 Task: Set the type to "single select" with the option "info" for a new repository property in the organization "Mark56771".
Action: Mouse moved to (1173, 94)
Screenshot: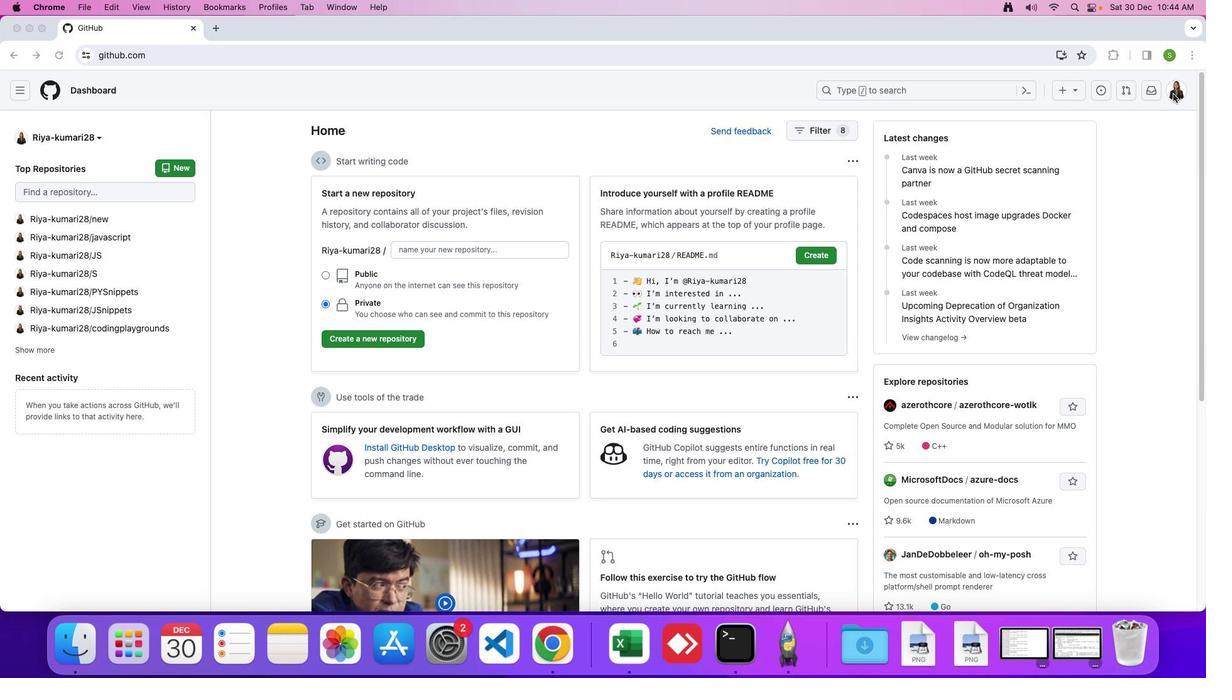 
Action: Mouse pressed left at (1173, 94)
Screenshot: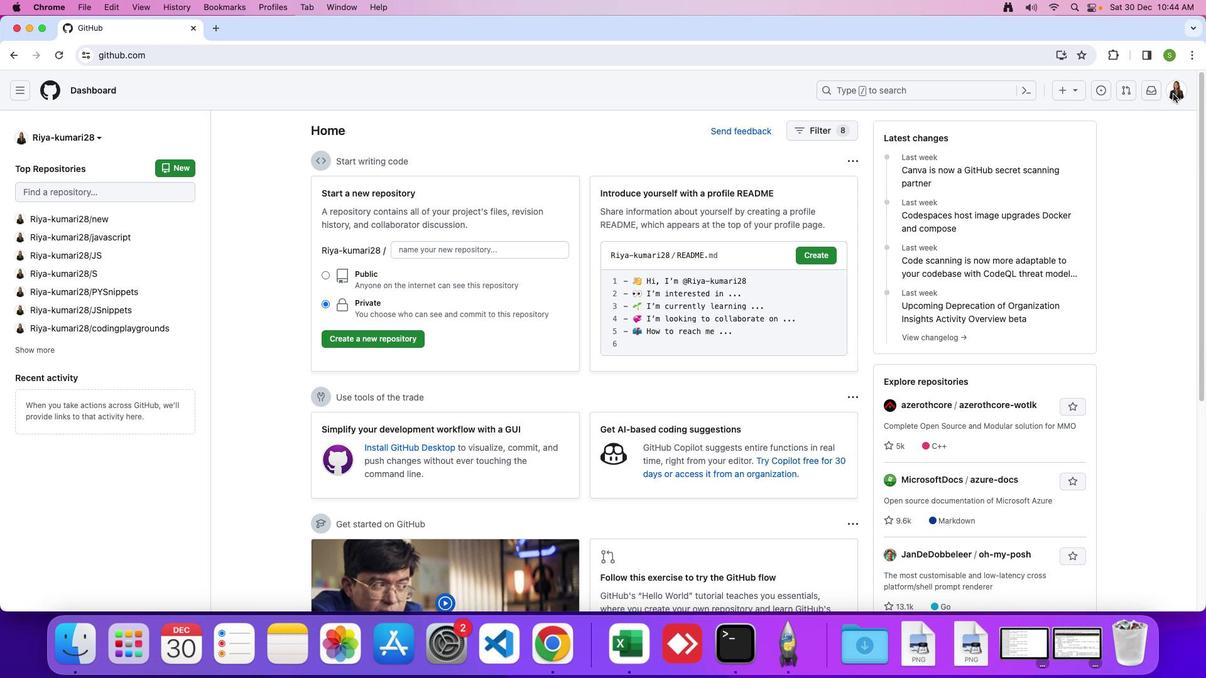 
Action: Mouse moved to (1176, 90)
Screenshot: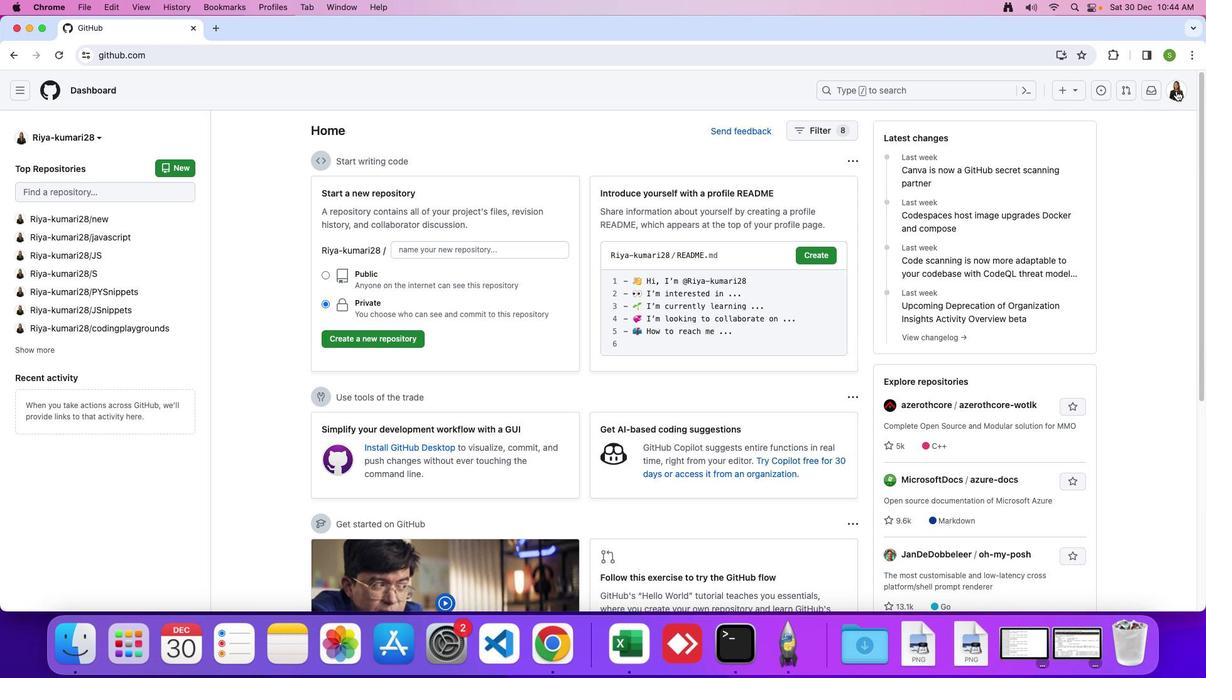
Action: Mouse pressed left at (1176, 90)
Screenshot: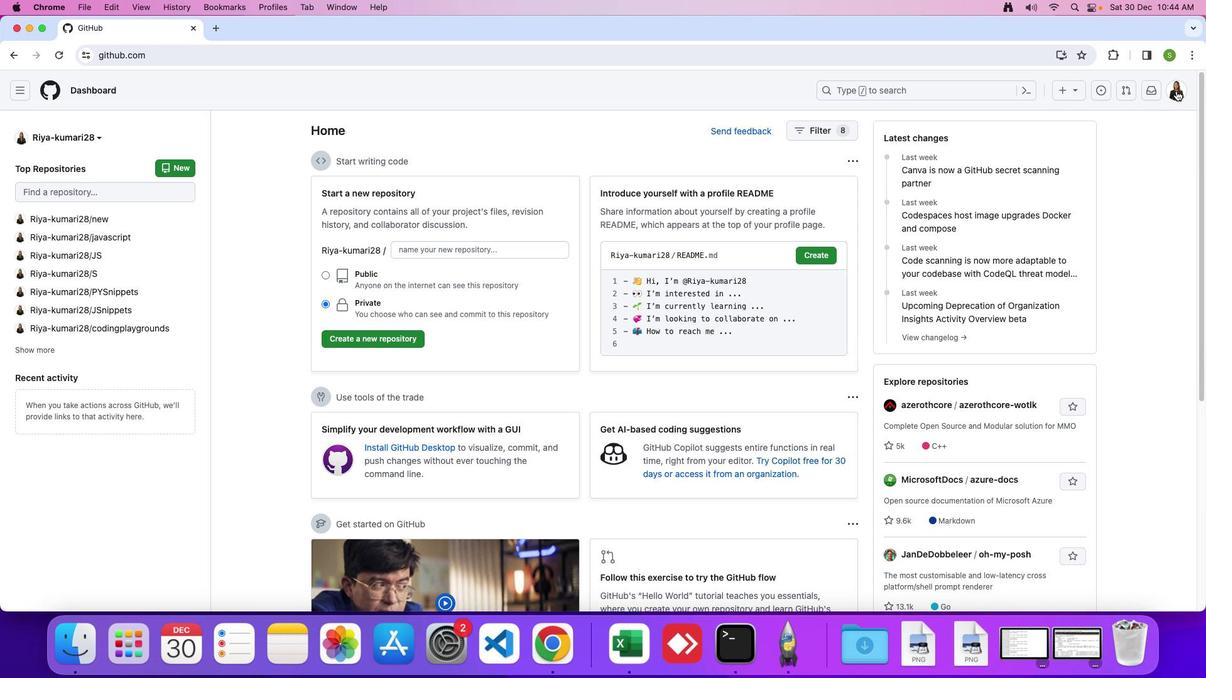 
Action: Mouse moved to (1100, 247)
Screenshot: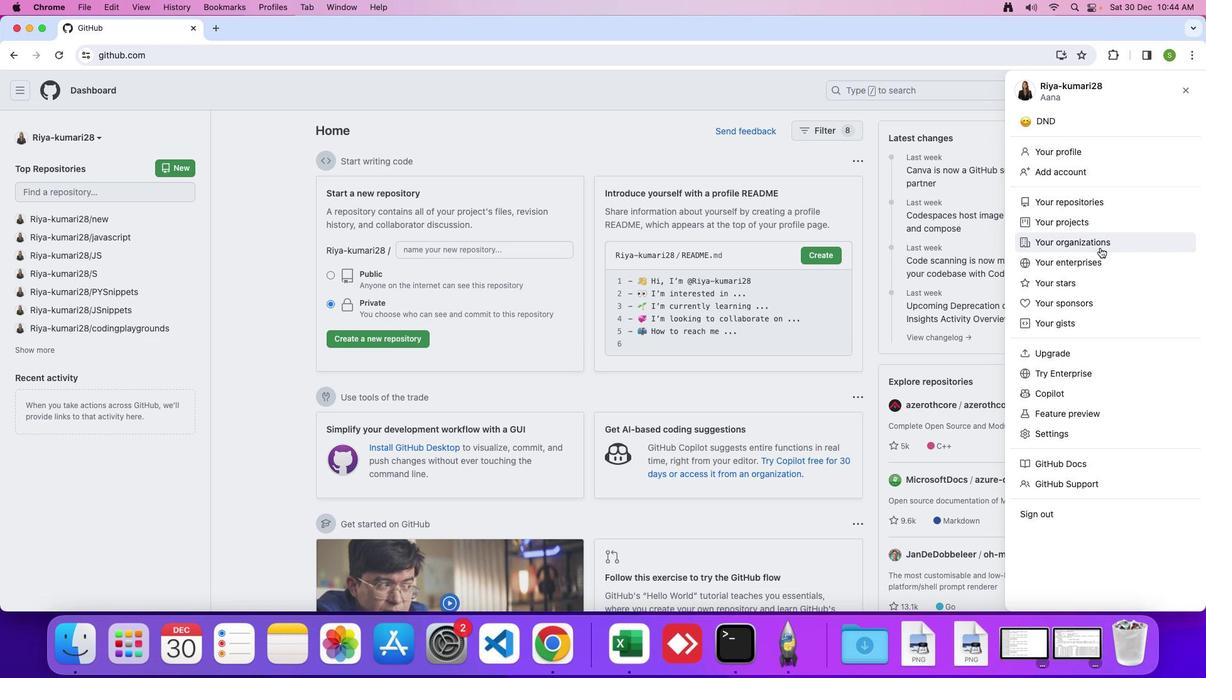 
Action: Mouse pressed left at (1100, 247)
Screenshot: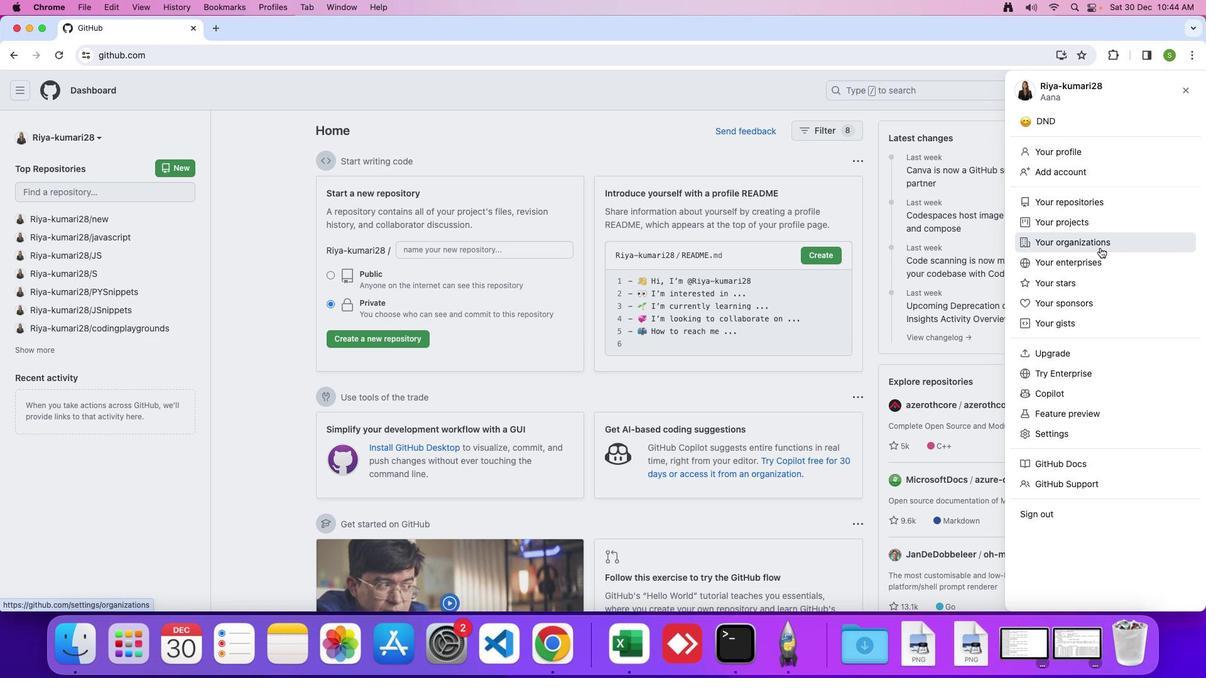
Action: Mouse moved to (908, 261)
Screenshot: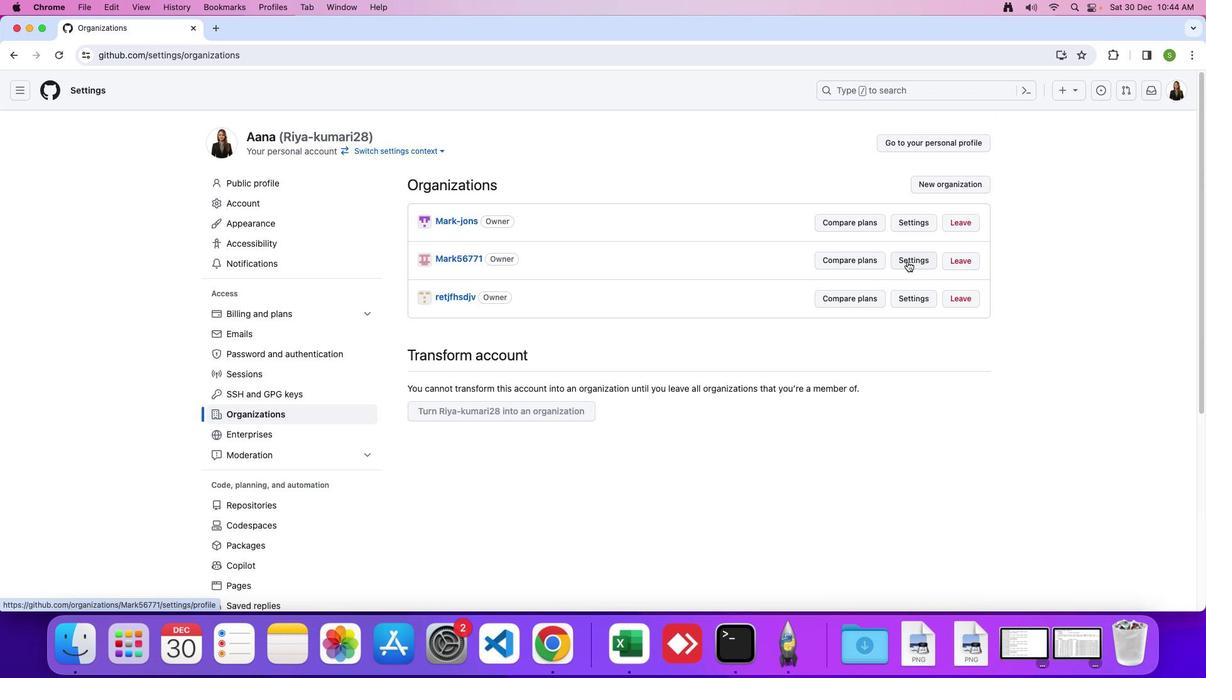 
Action: Mouse pressed left at (908, 261)
Screenshot: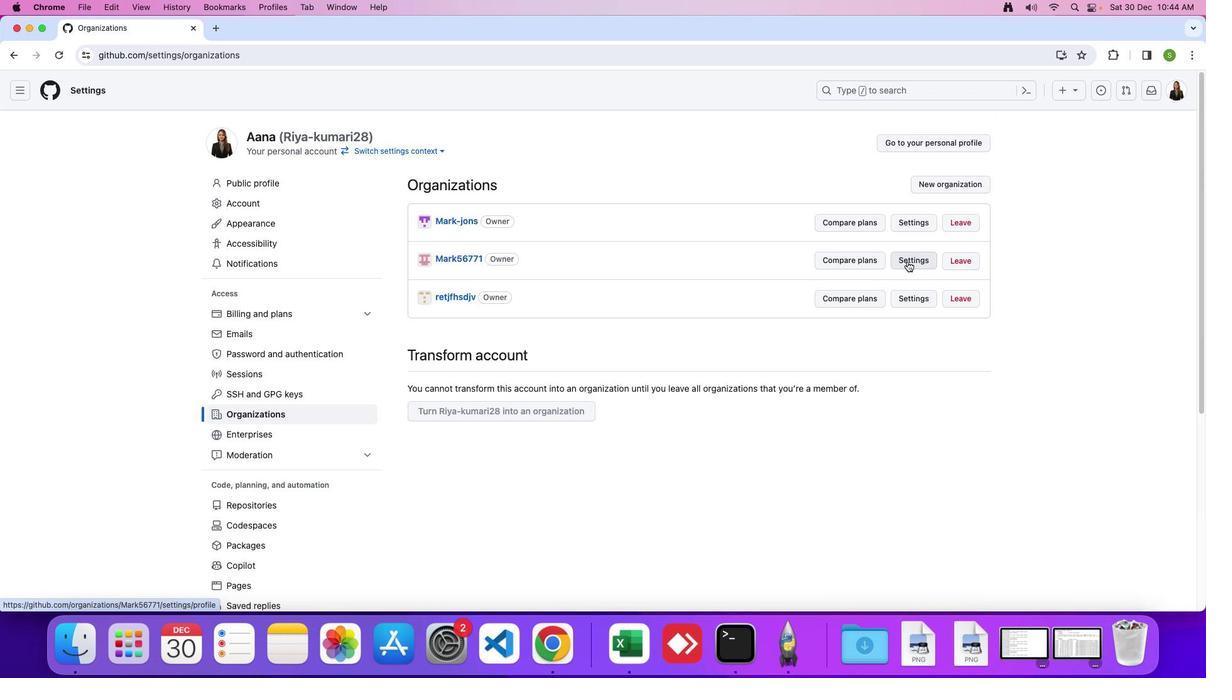 
Action: Mouse moved to (365, 382)
Screenshot: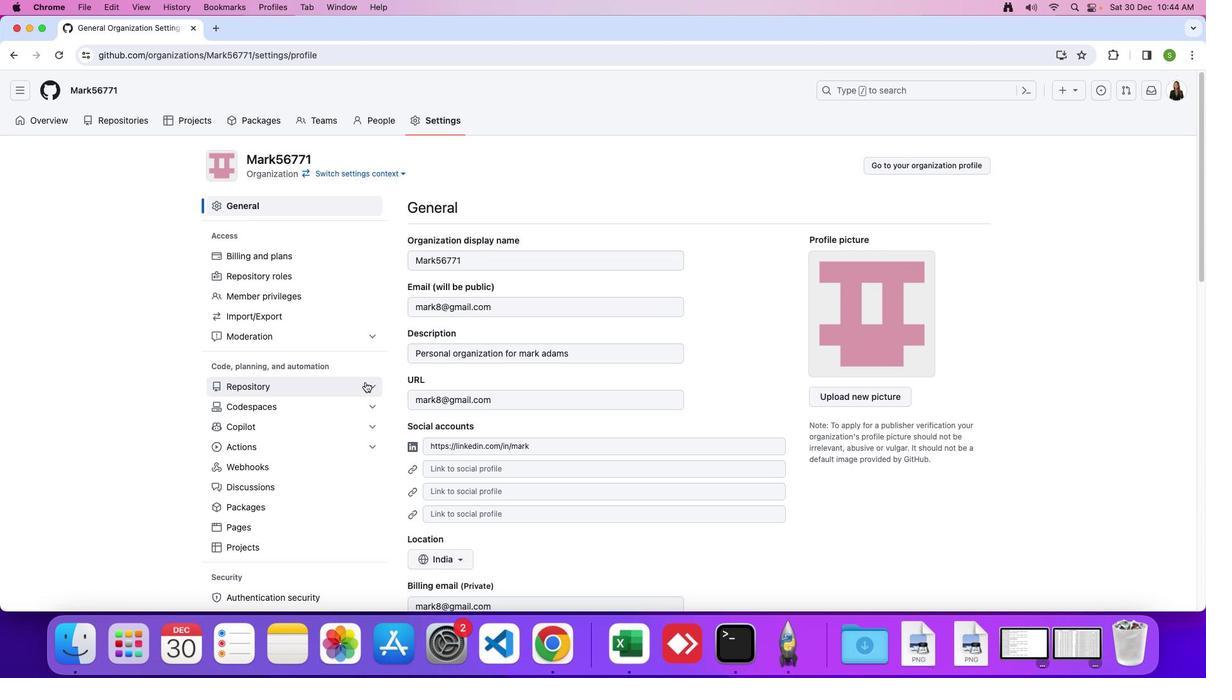 
Action: Mouse pressed left at (365, 382)
Screenshot: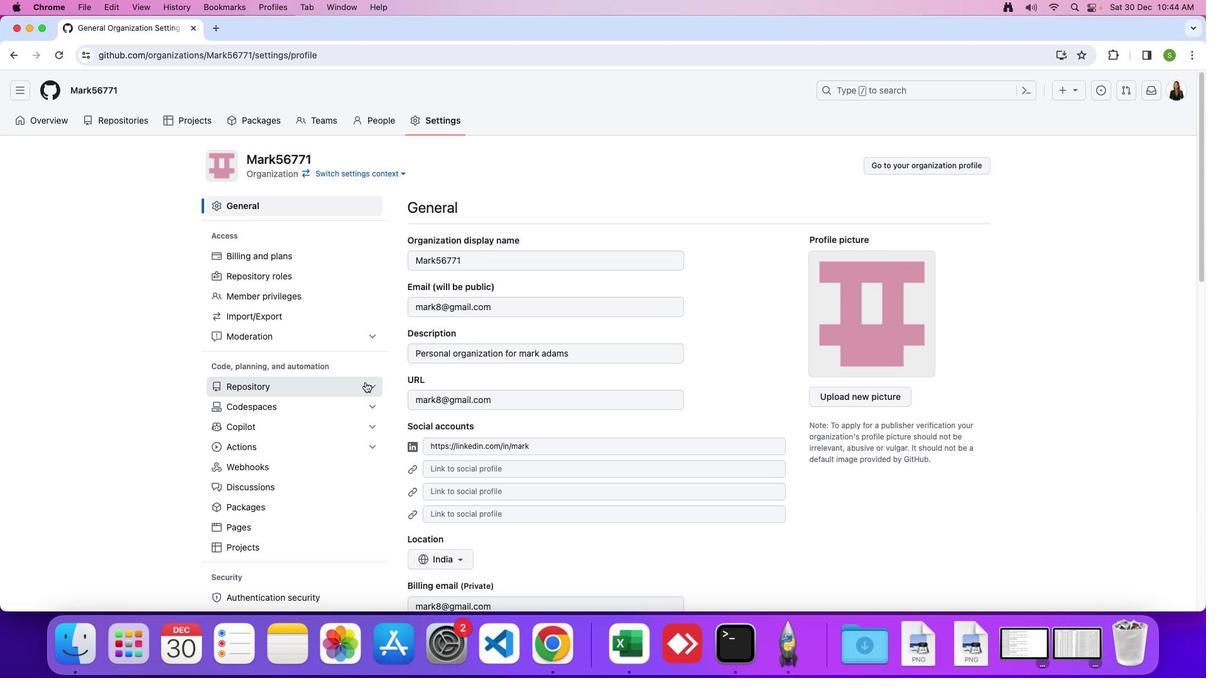 
Action: Mouse moved to (314, 490)
Screenshot: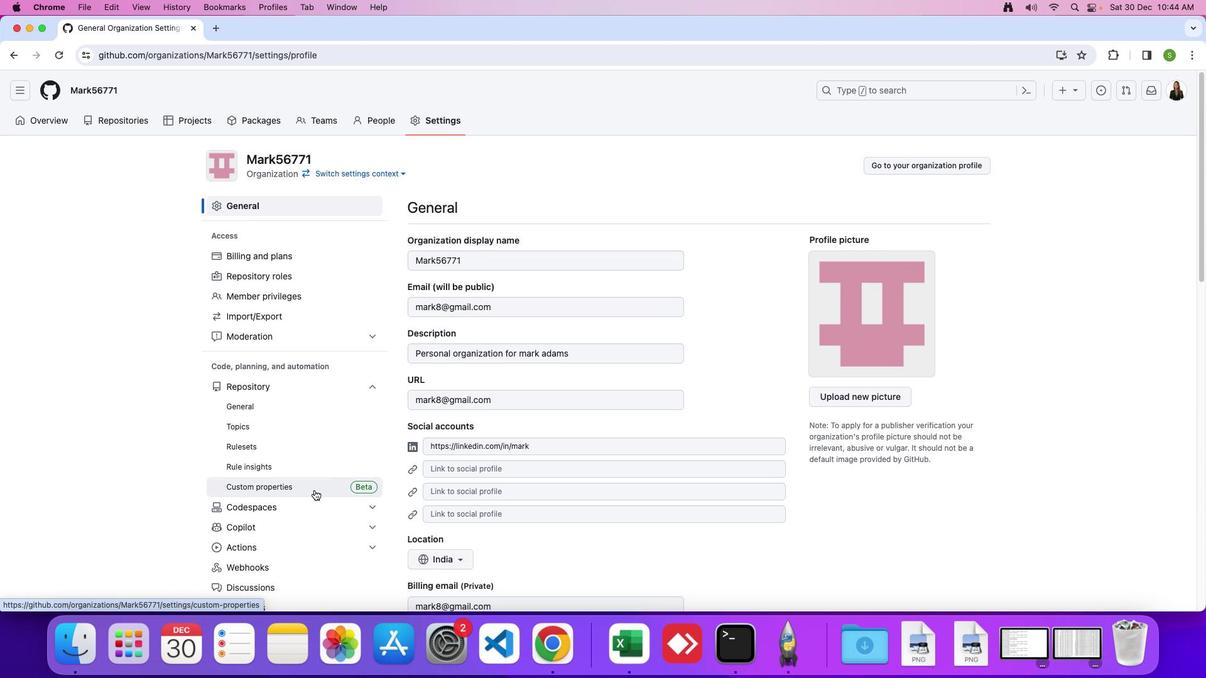 
Action: Mouse pressed left at (314, 490)
Screenshot: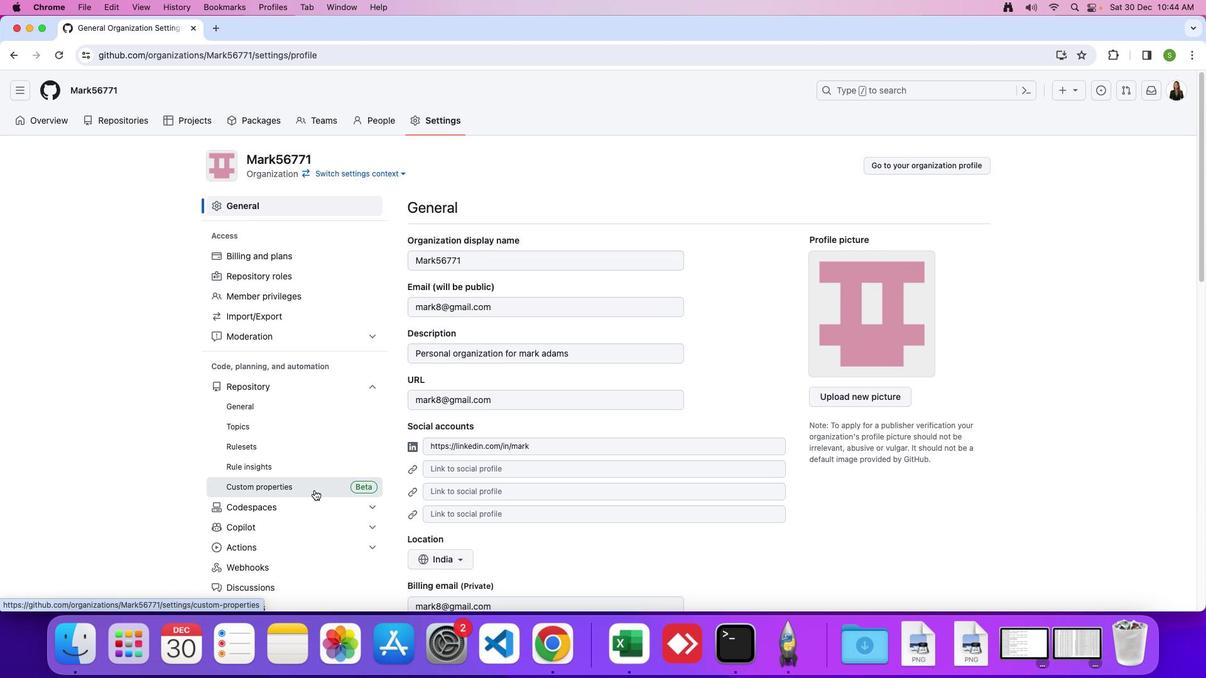 
Action: Mouse moved to (956, 202)
Screenshot: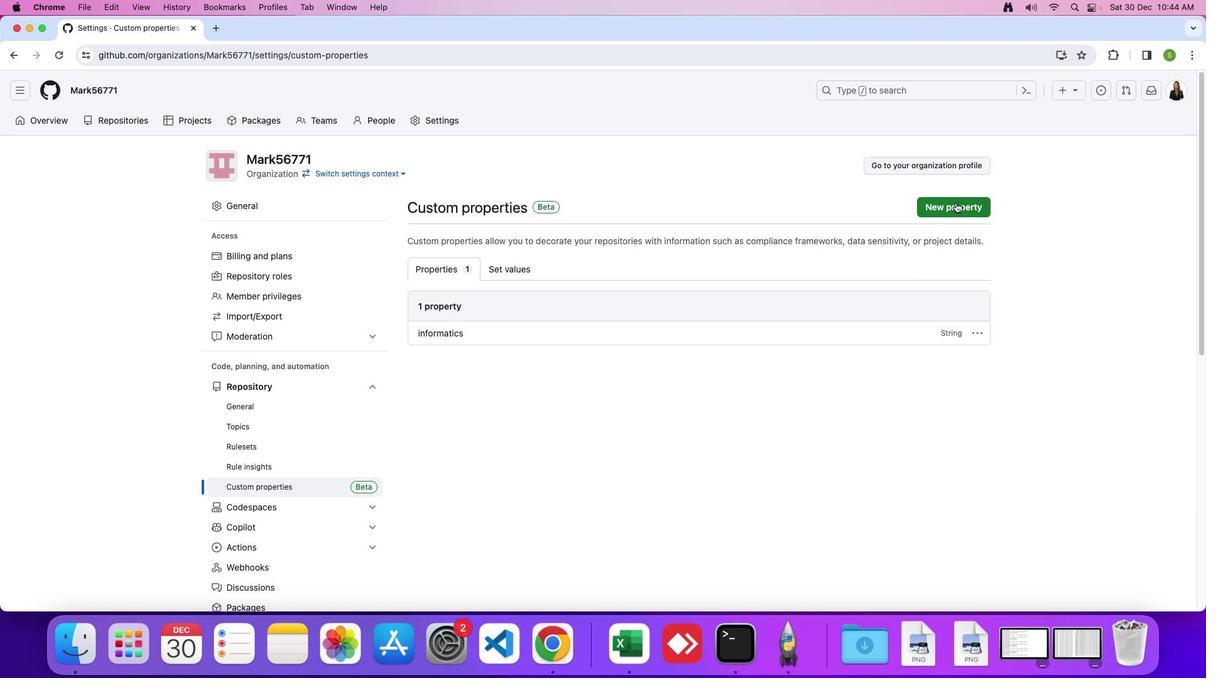 
Action: Mouse pressed left at (956, 202)
Screenshot: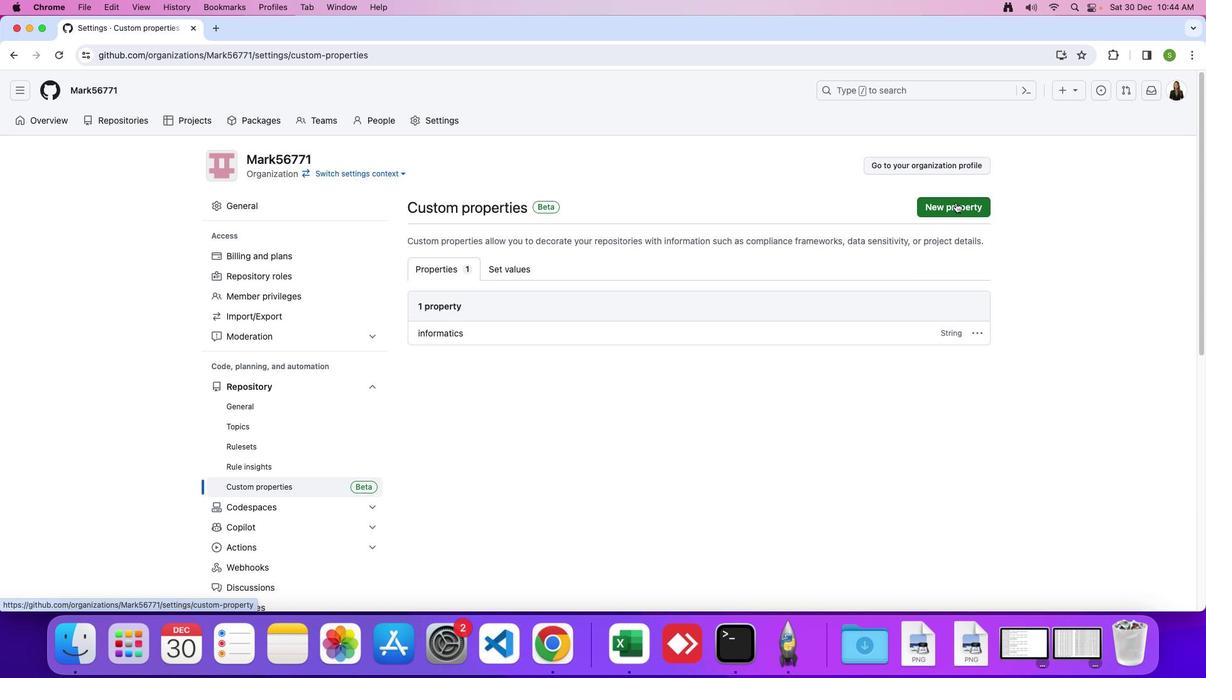 
Action: Mouse moved to (434, 402)
Screenshot: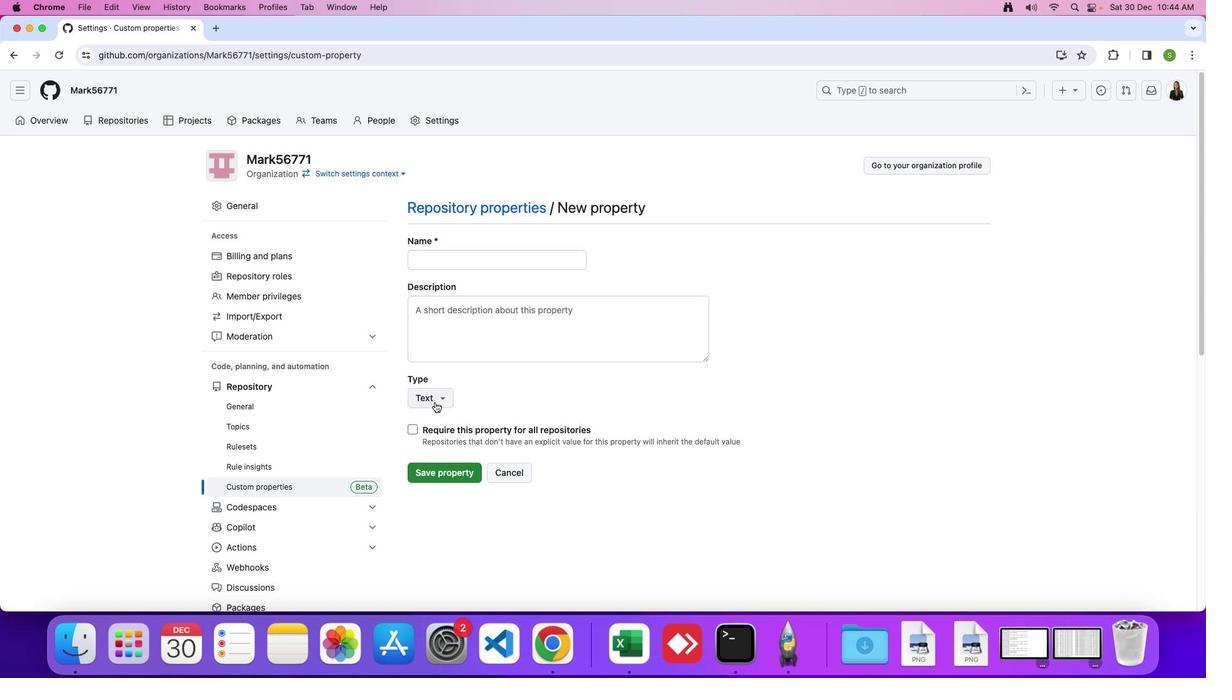 
Action: Mouse pressed left at (434, 402)
Screenshot: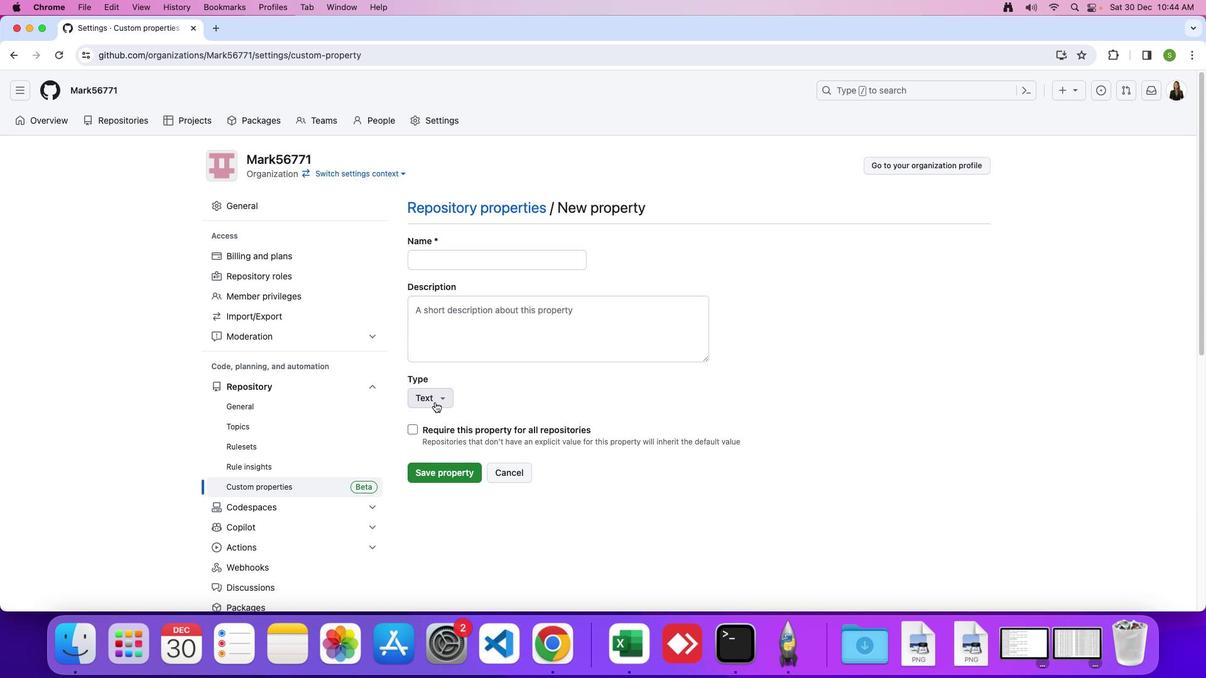 
Action: Mouse moved to (427, 444)
Screenshot: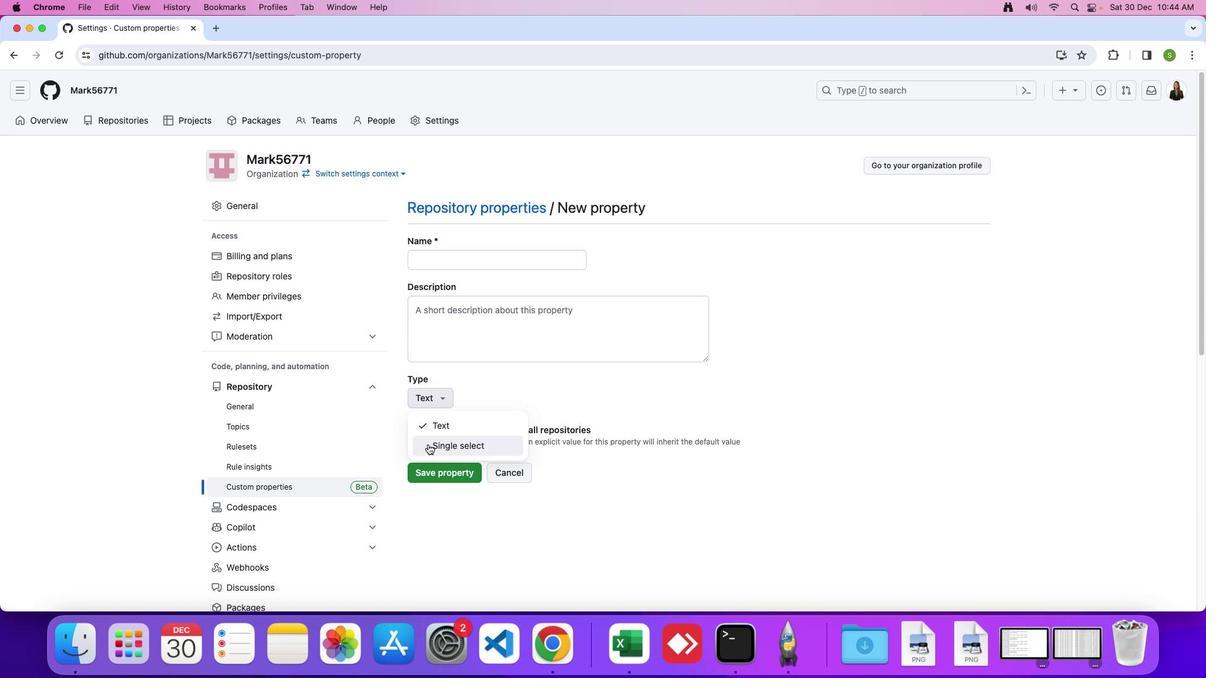 
Action: Mouse pressed left at (427, 444)
Screenshot: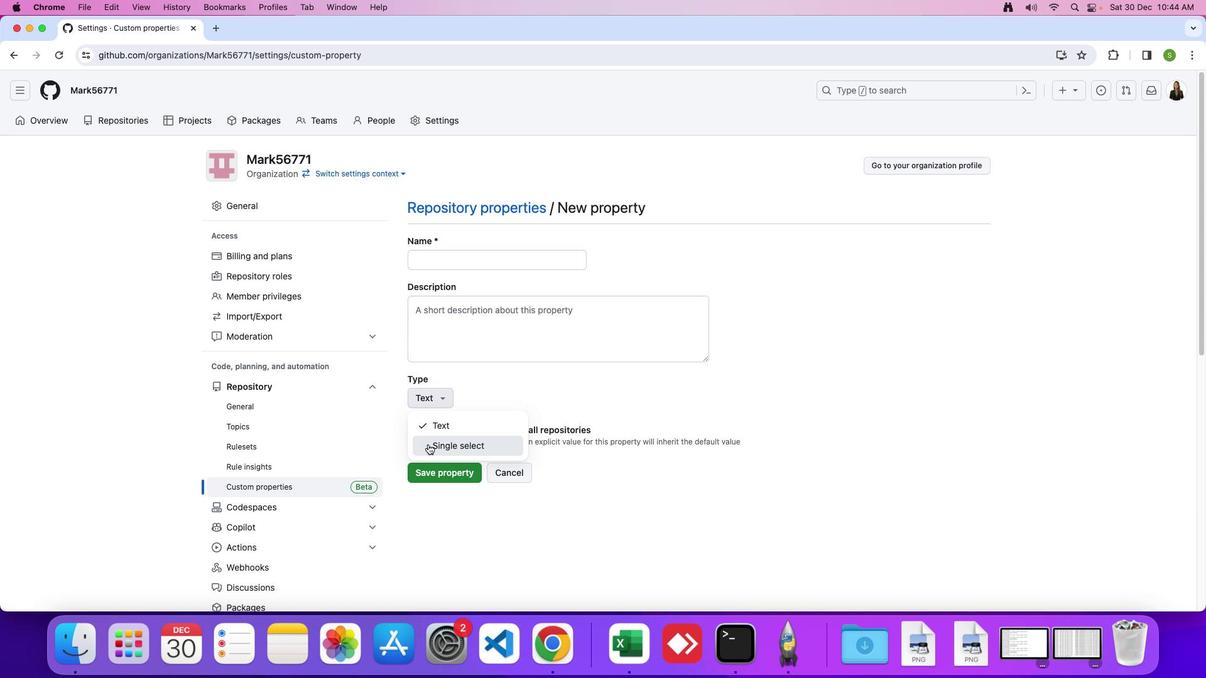 
Action: Mouse moved to (447, 436)
Screenshot: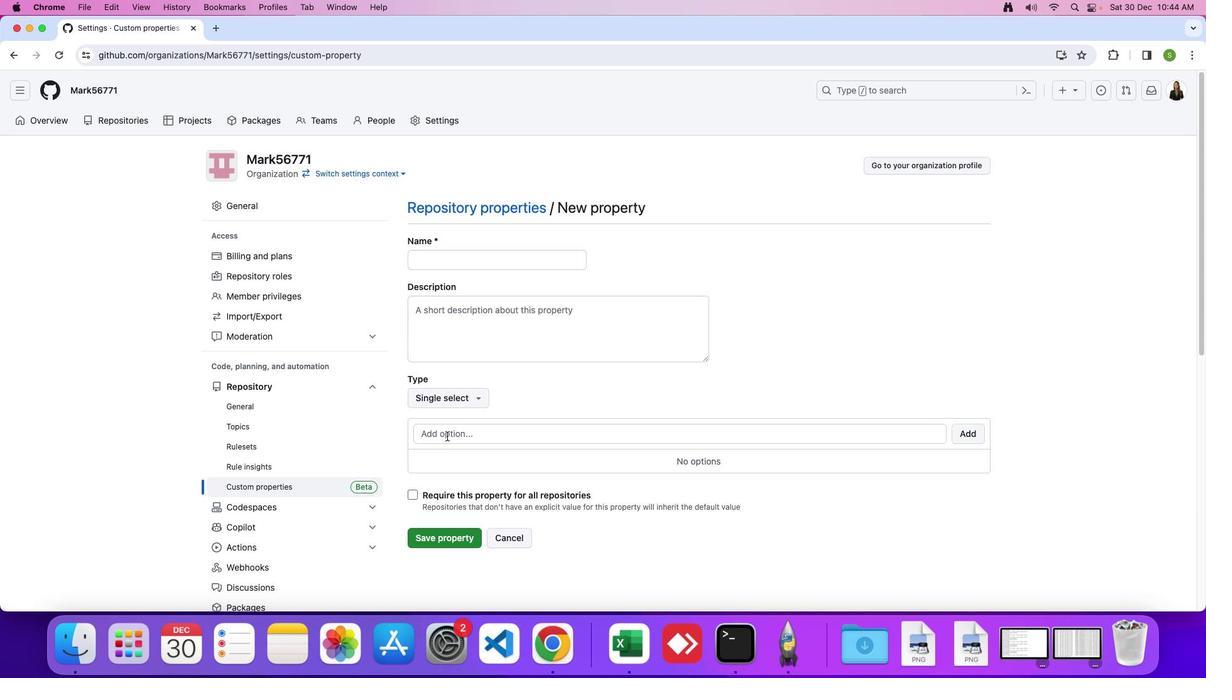 
Action: Mouse pressed left at (447, 436)
Screenshot: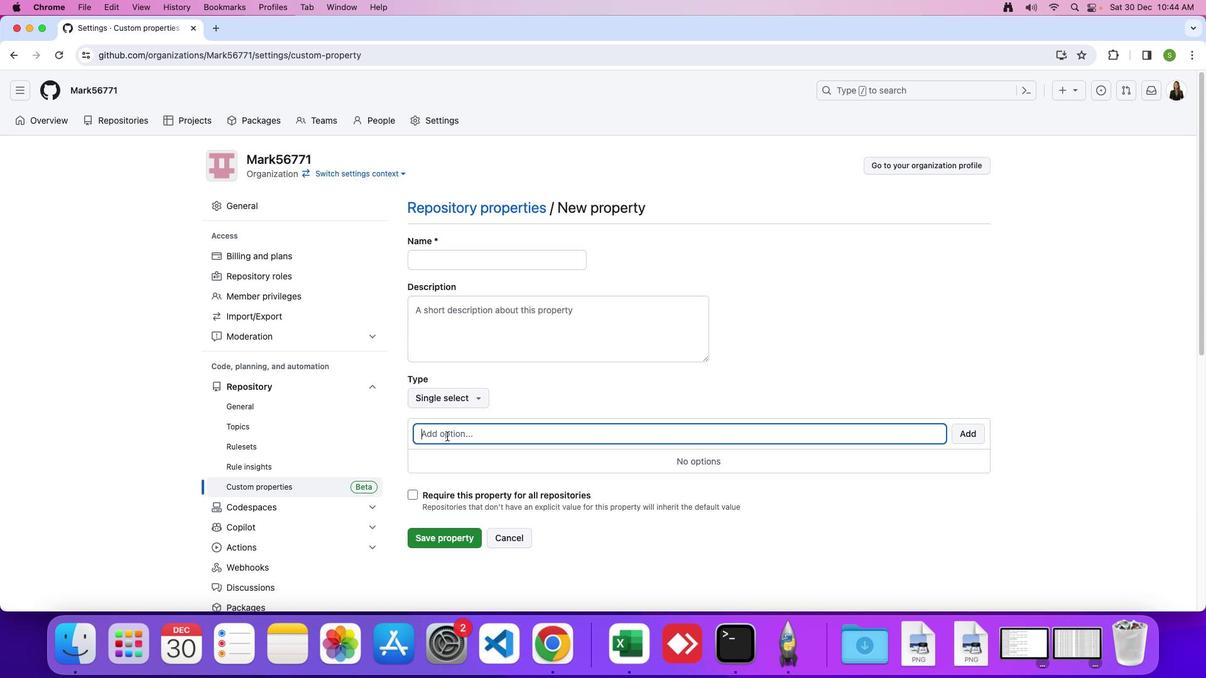 
Action: Key pressed Key.caps_lock'i''n''f''o'
Screenshot: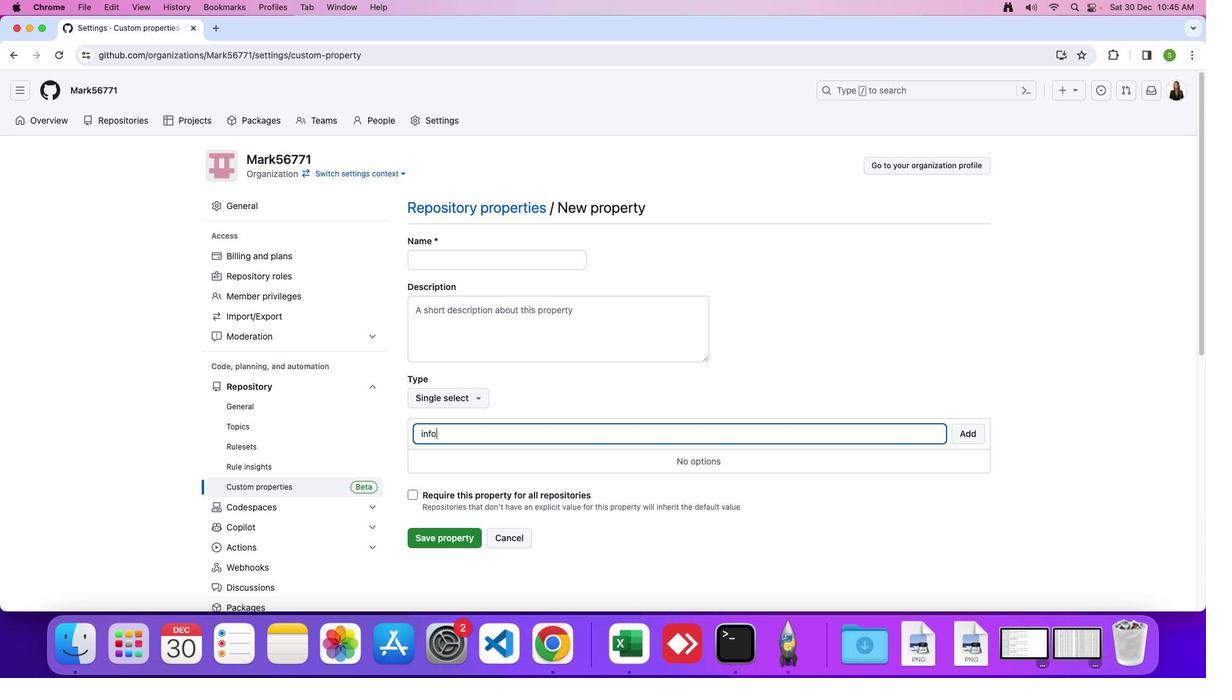 
Action: Mouse moved to (498, 437)
Screenshot: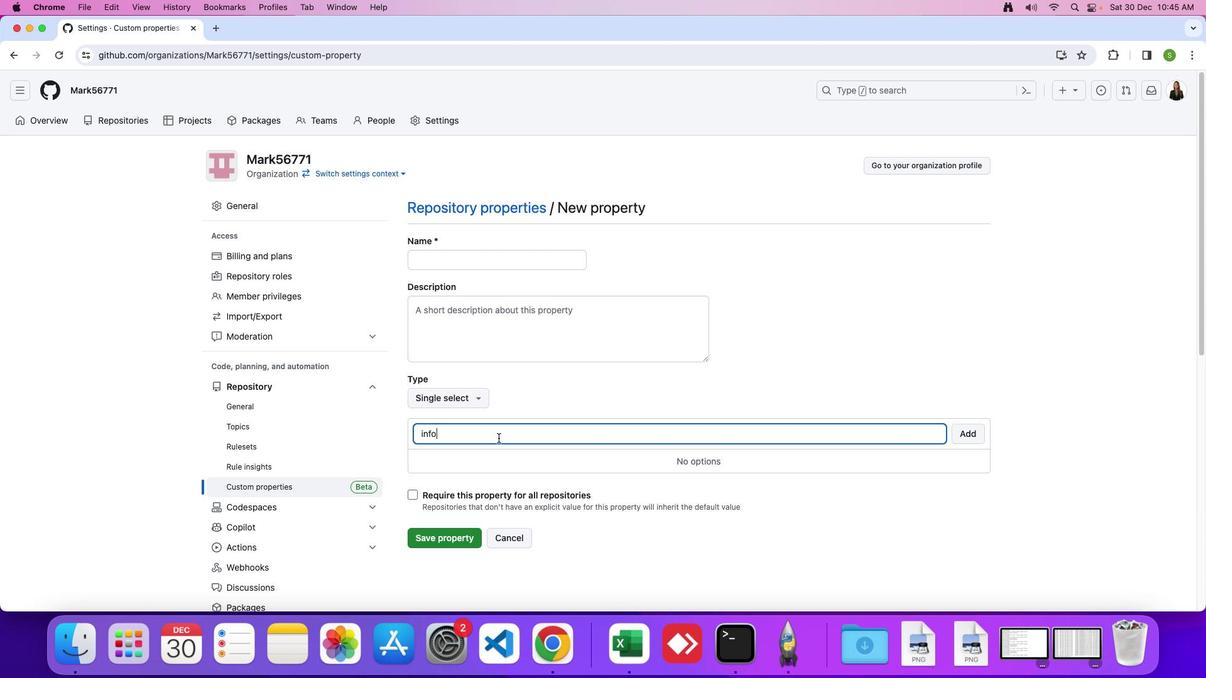 
